 Task: Look for products in the category "Ale" from Alesmith only.
Action: Mouse moved to (699, 280)
Screenshot: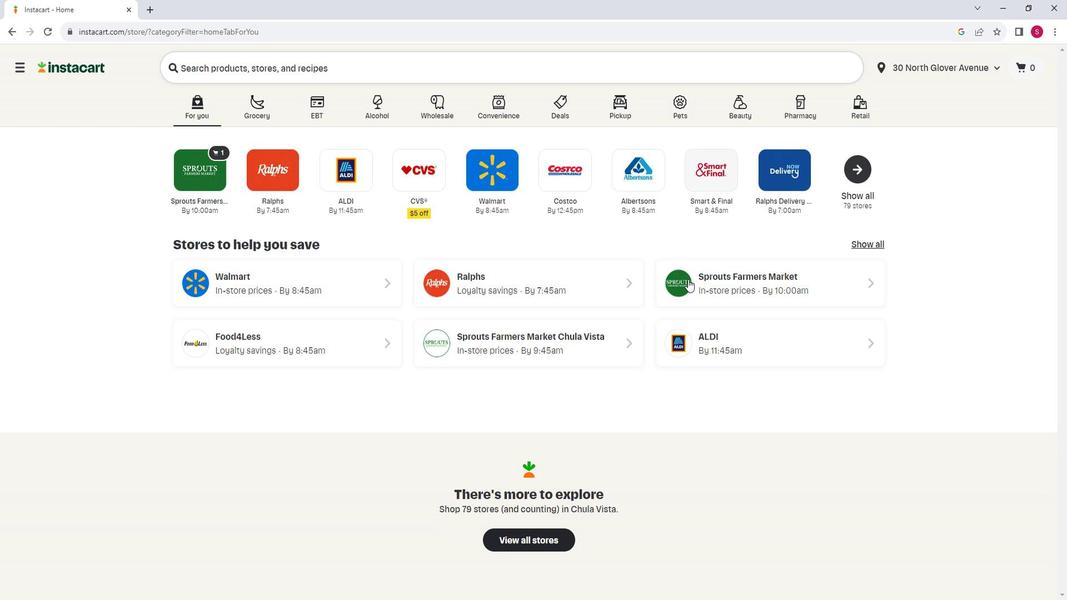 
Action: Mouse pressed left at (699, 280)
Screenshot: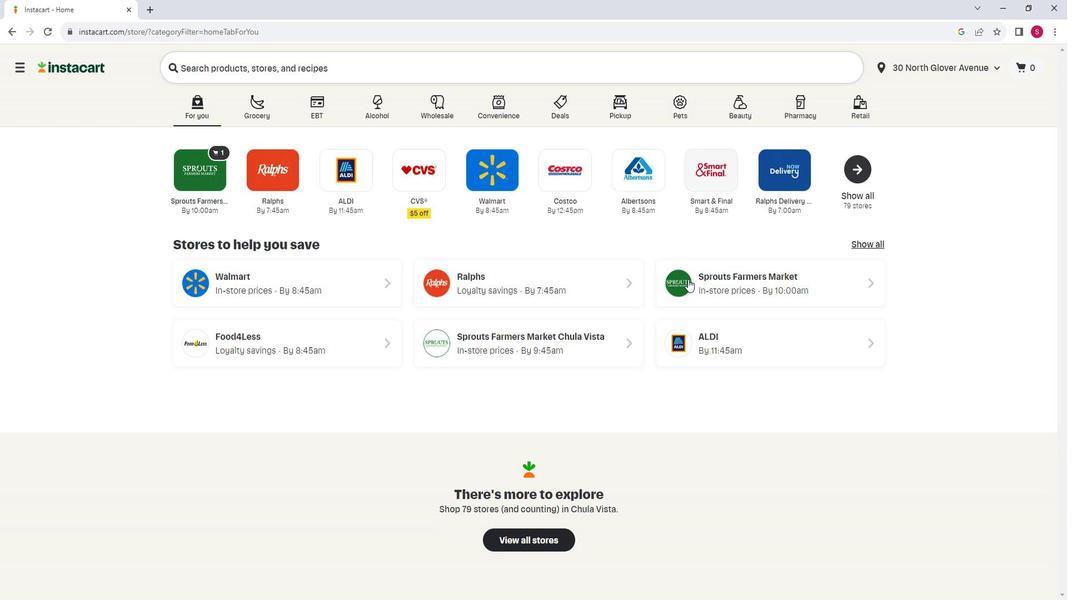 
Action: Mouse moved to (44, 359)
Screenshot: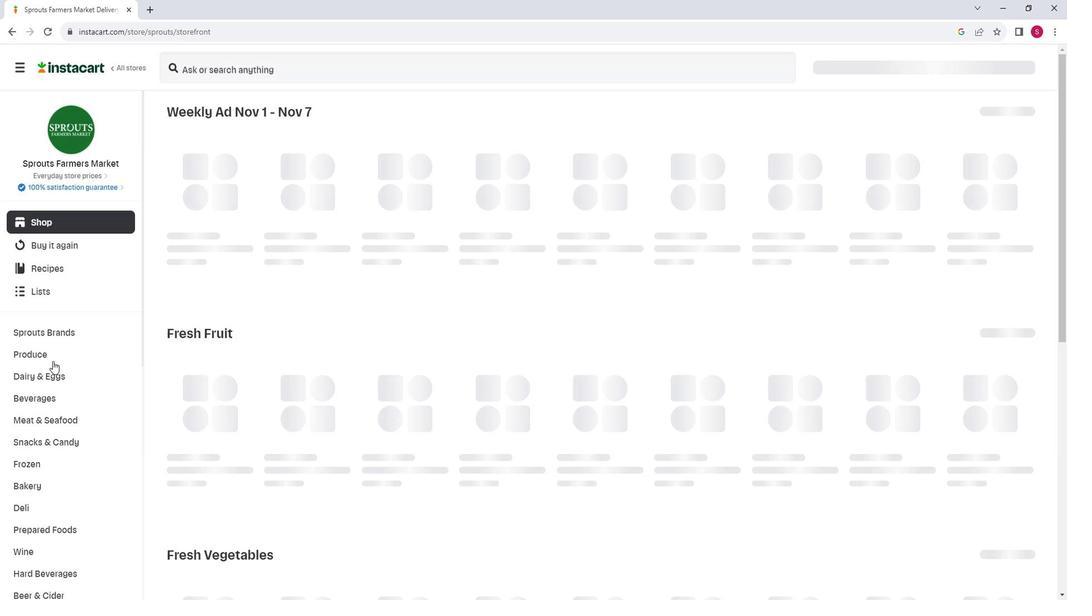 
Action: Mouse scrolled (44, 358) with delta (0, 0)
Screenshot: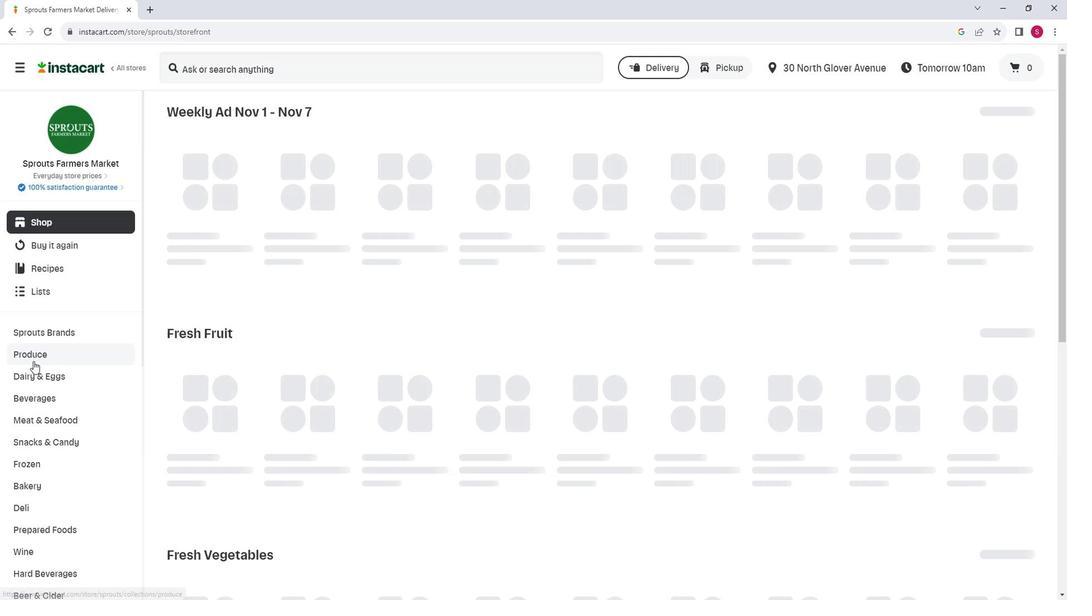 
Action: Mouse scrolled (44, 358) with delta (0, 0)
Screenshot: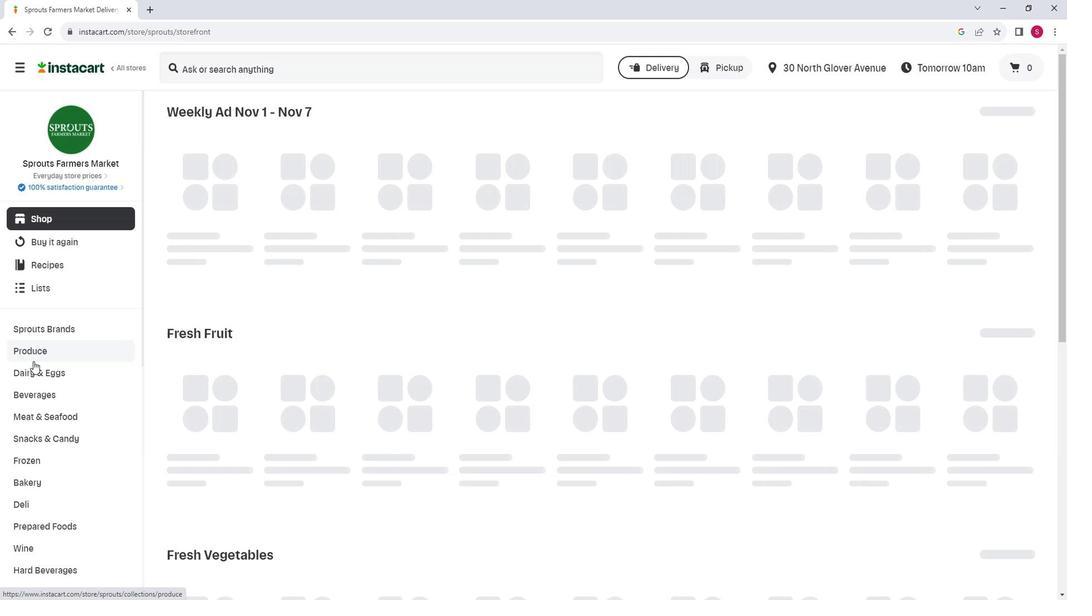 
Action: Mouse moved to (67, 477)
Screenshot: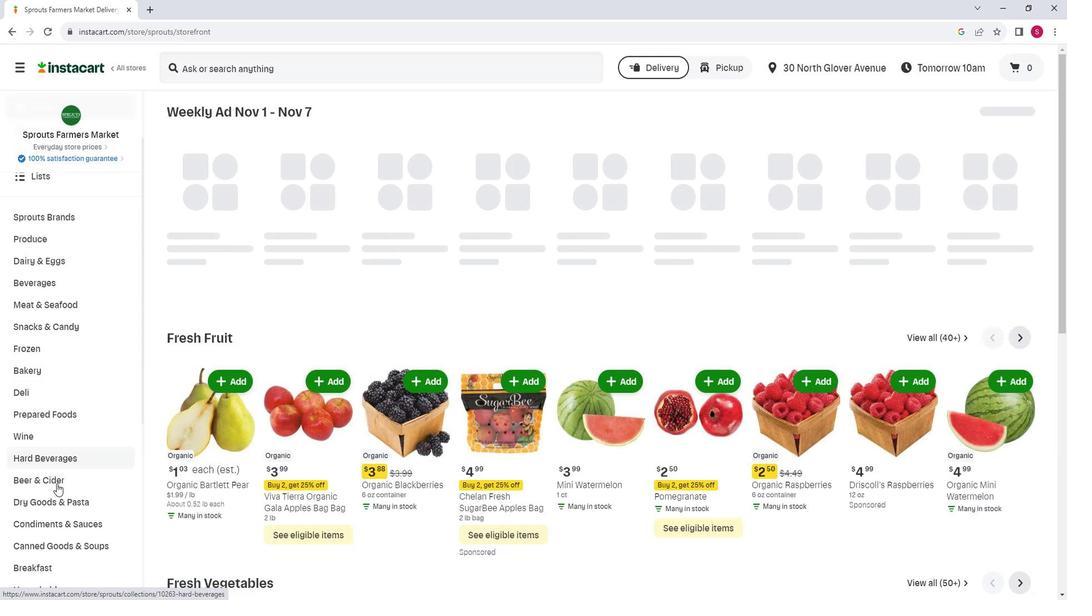 
Action: Mouse pressed left at (67, 477)
Screenshot: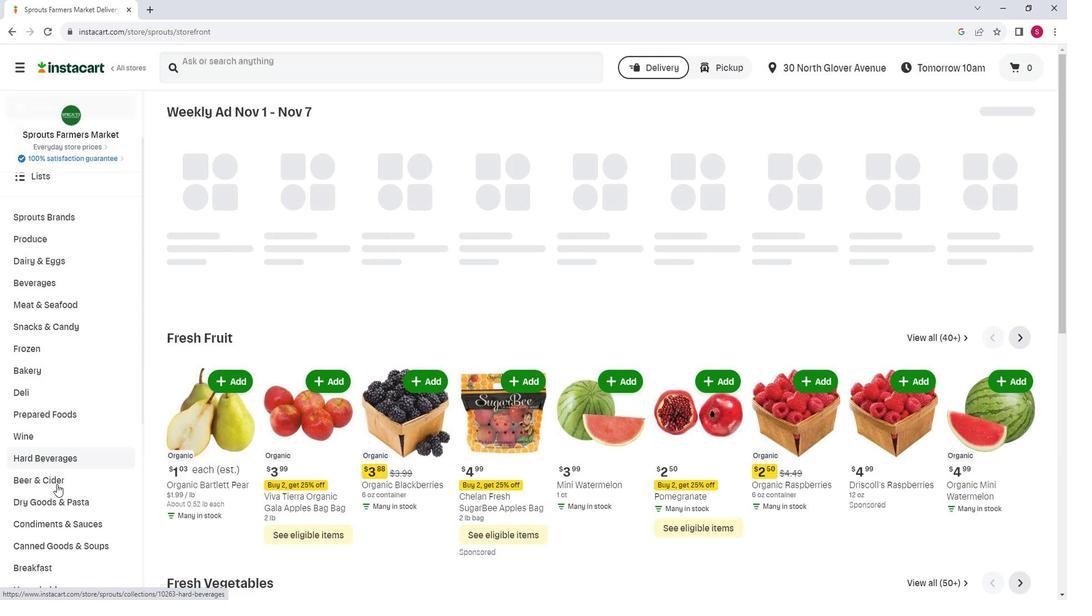 
Action: Mouse moved to (391, 151)
Screenshot: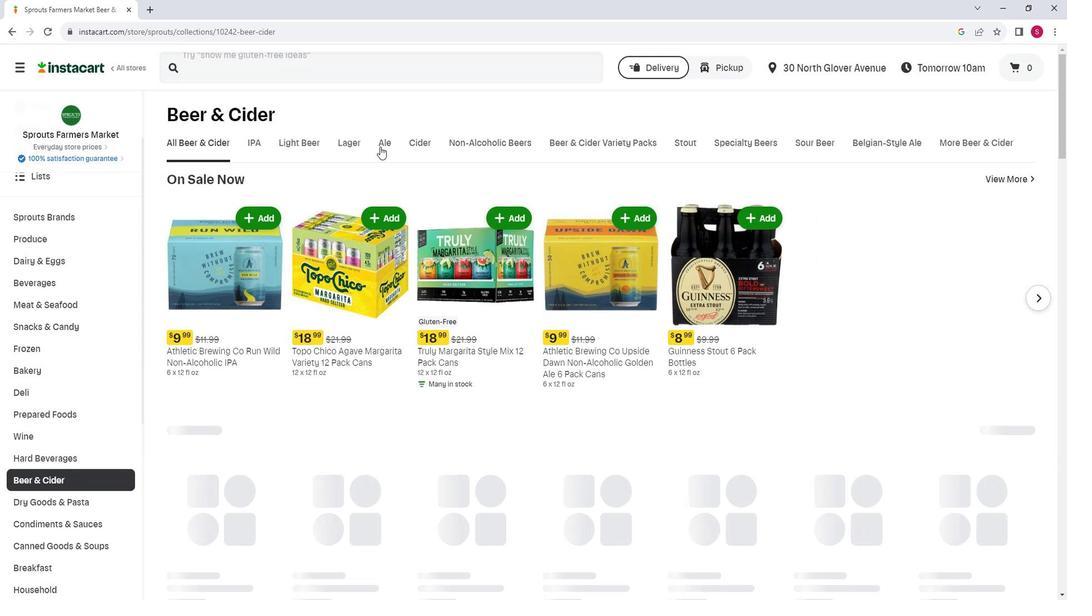 
Action: Mouse pressed left at (391, 151)
Screenshot: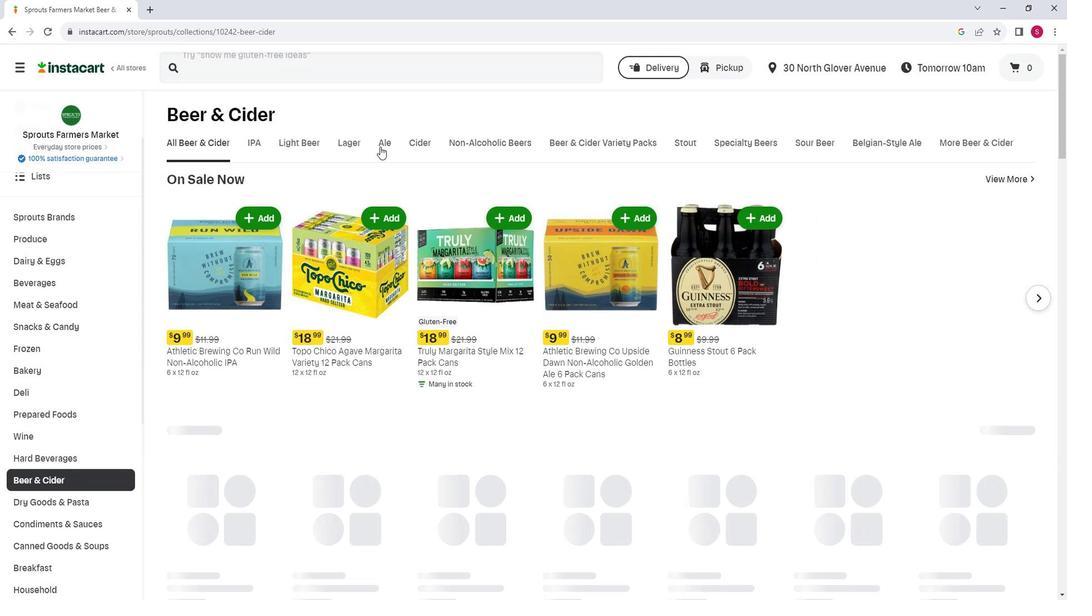 
Action: Mouse moved to (341, 188)
Screenshot: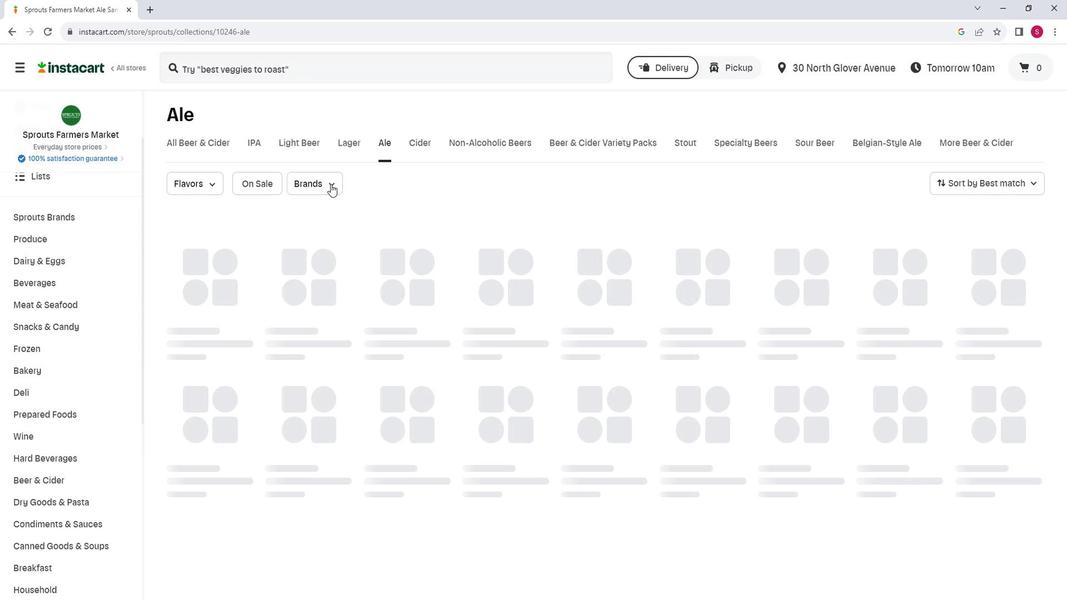 
Action: Mouse pressed left at (341, 188)
Screenshot: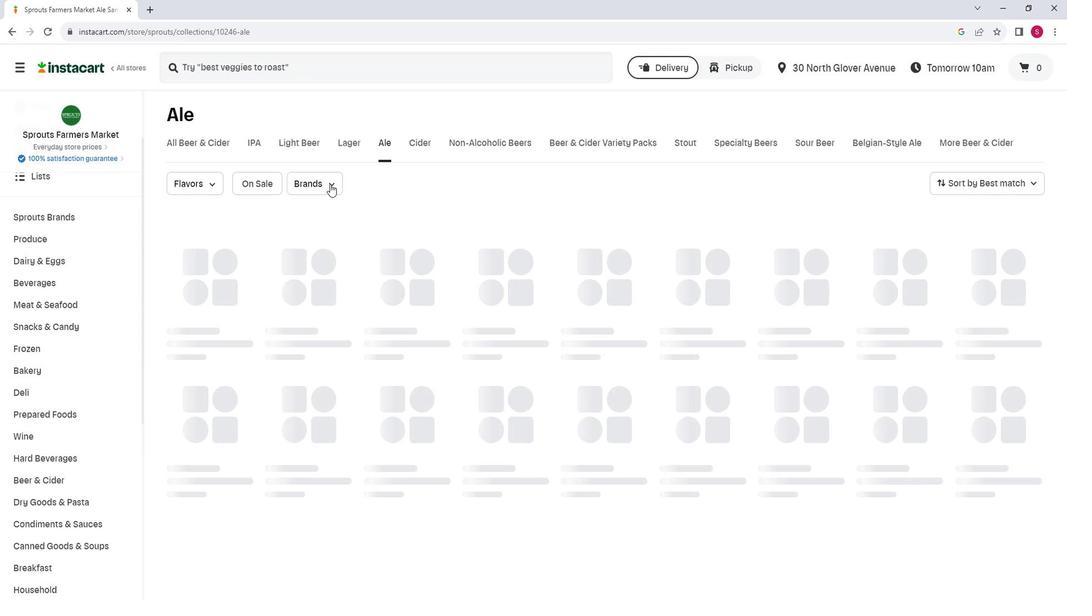 
Action: Mouse moved to (355, 249)
Screenshot: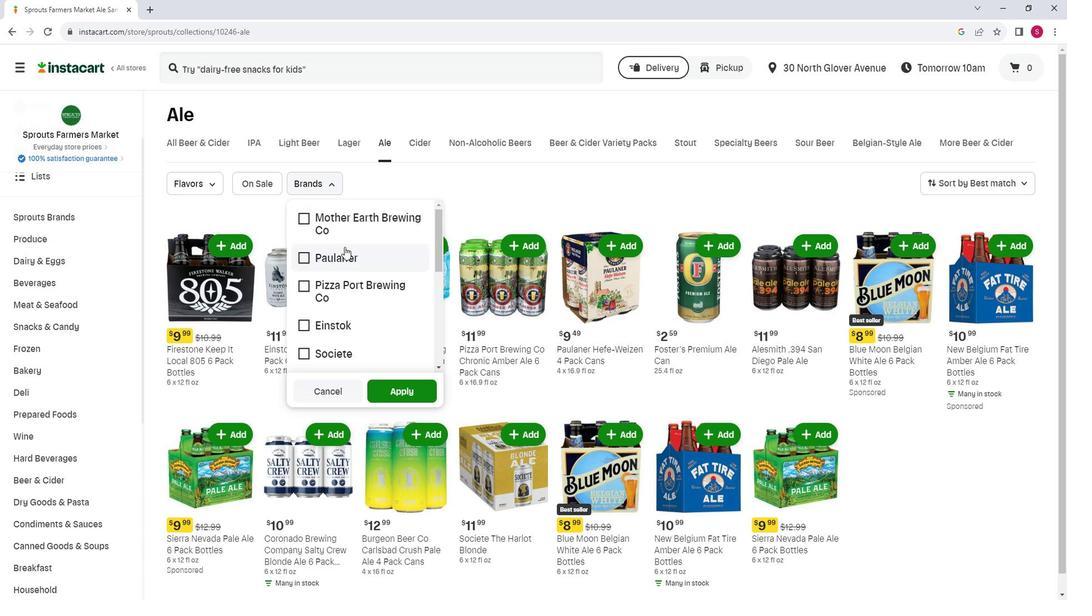 
Action: Mouse scrolled (355, 249) with delta (0, 0)
Screenshot: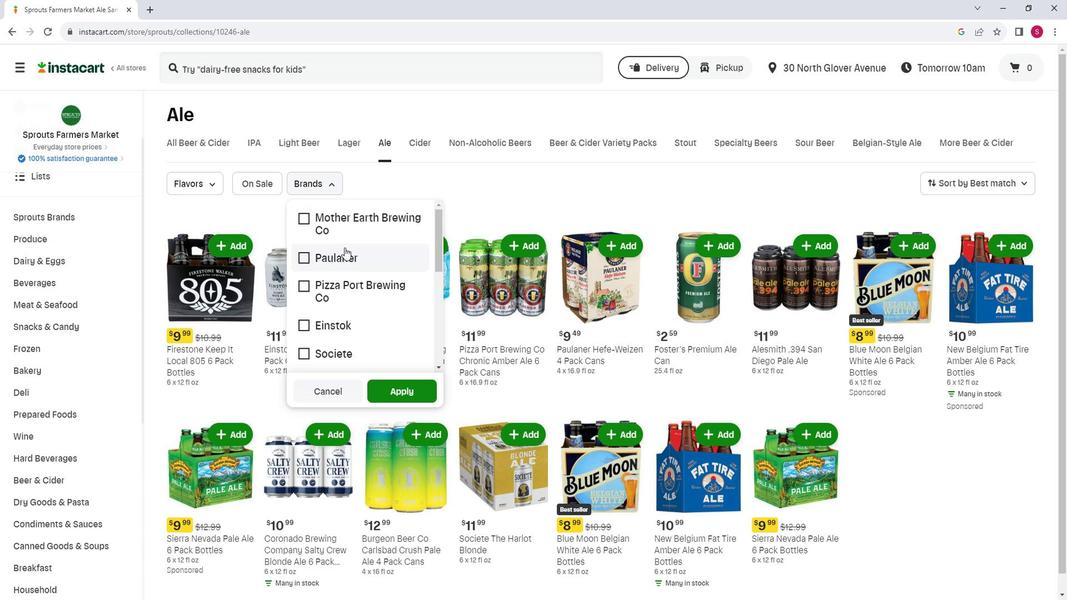 
Action: Mouse scrolled (355, 249) with delta (0, 0)
Screenshot: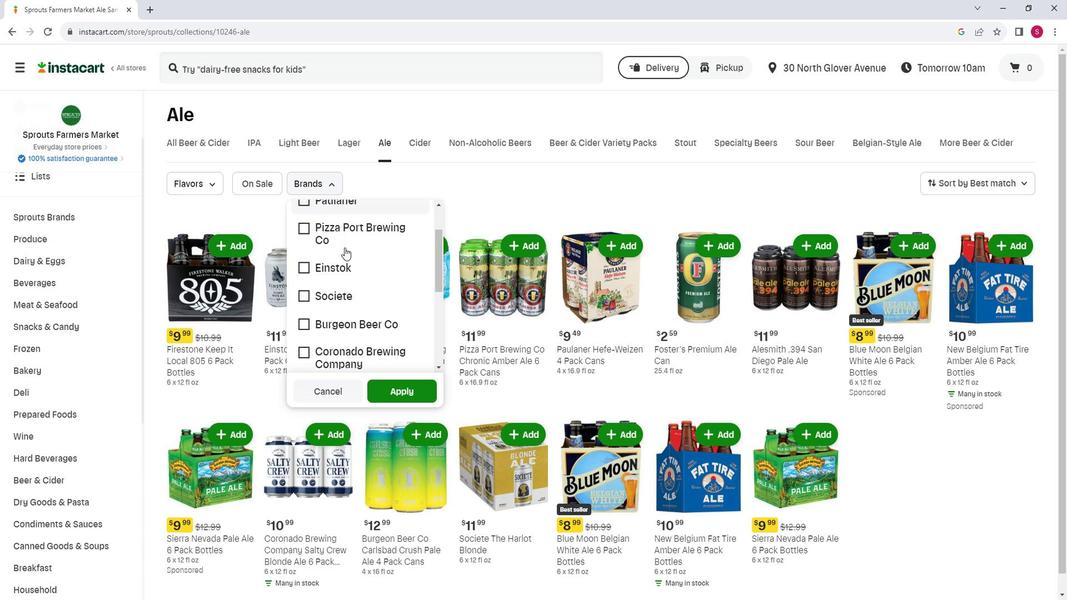 
Action: Mouse moved to (355, 250)
Screenshot: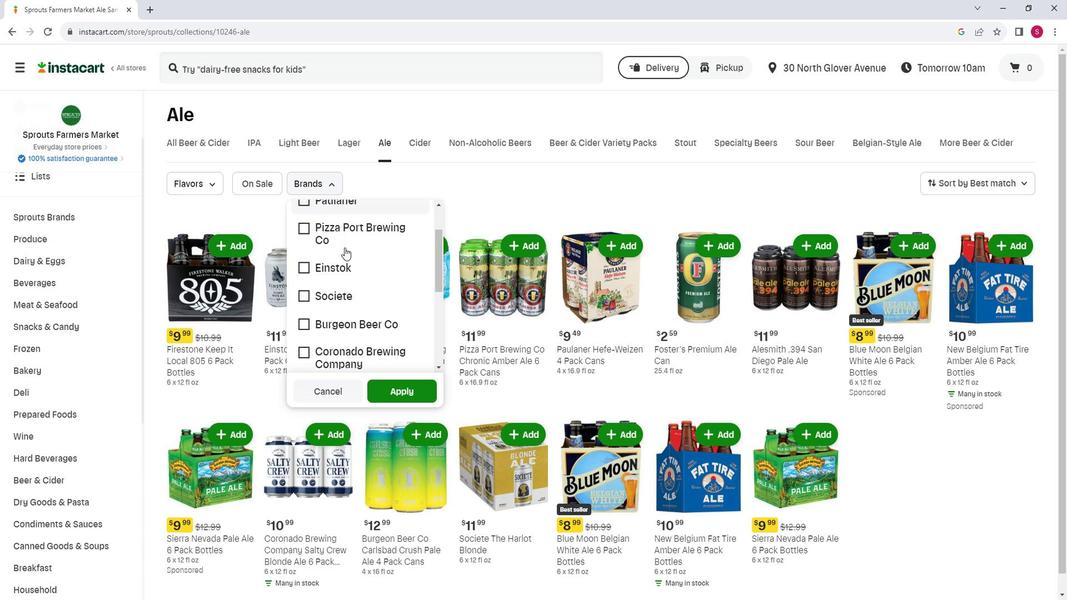 
Action: Mouse scrolled (355, 249) with delta (0, 0)
Screenshot: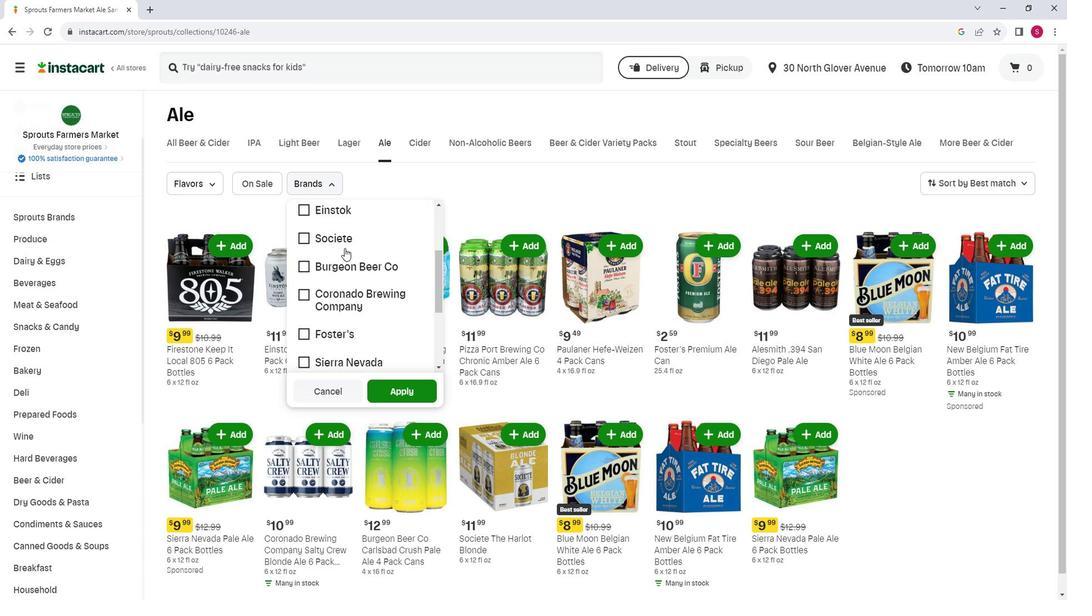 
Action: Mouse moved to (356, 250)
Screenshot: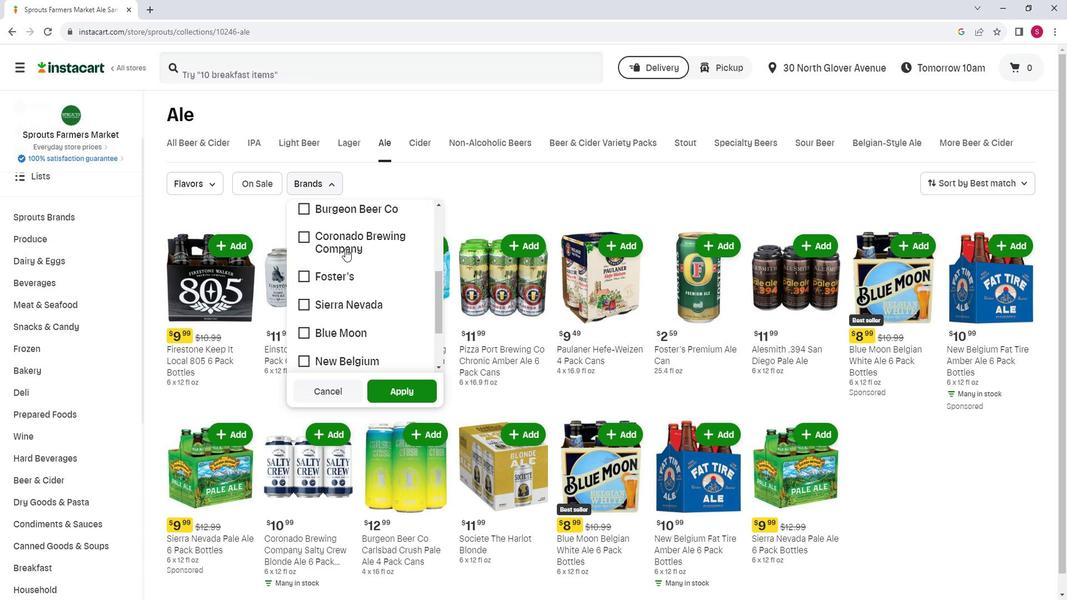 
Action: Mouse scrolled (356, 250) with delta (0, 0)
Screenshot: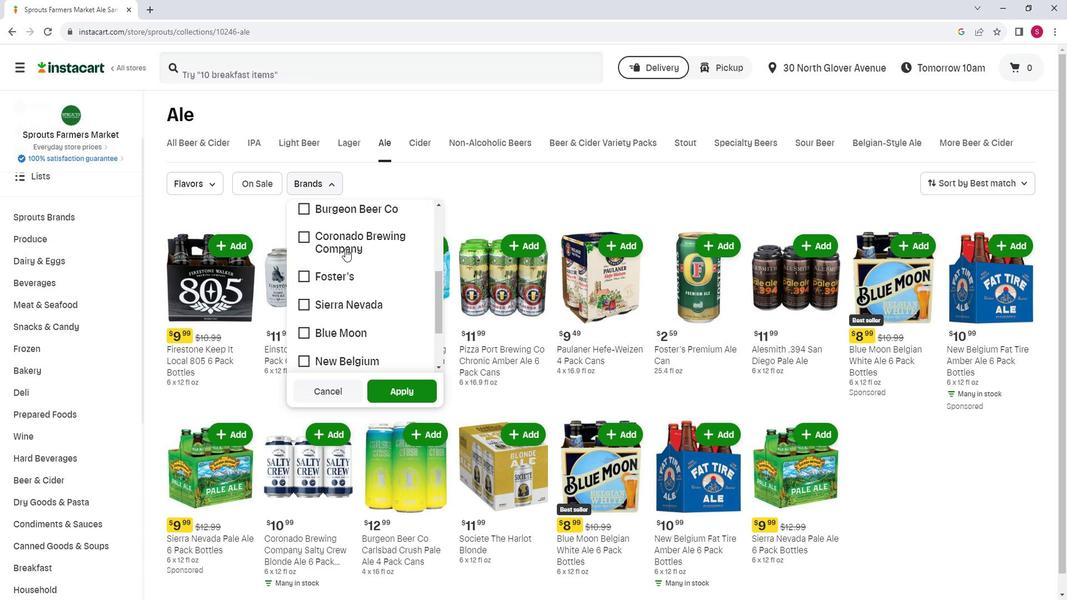 
Action: Mouse moved to (357, 251)
Screenshot: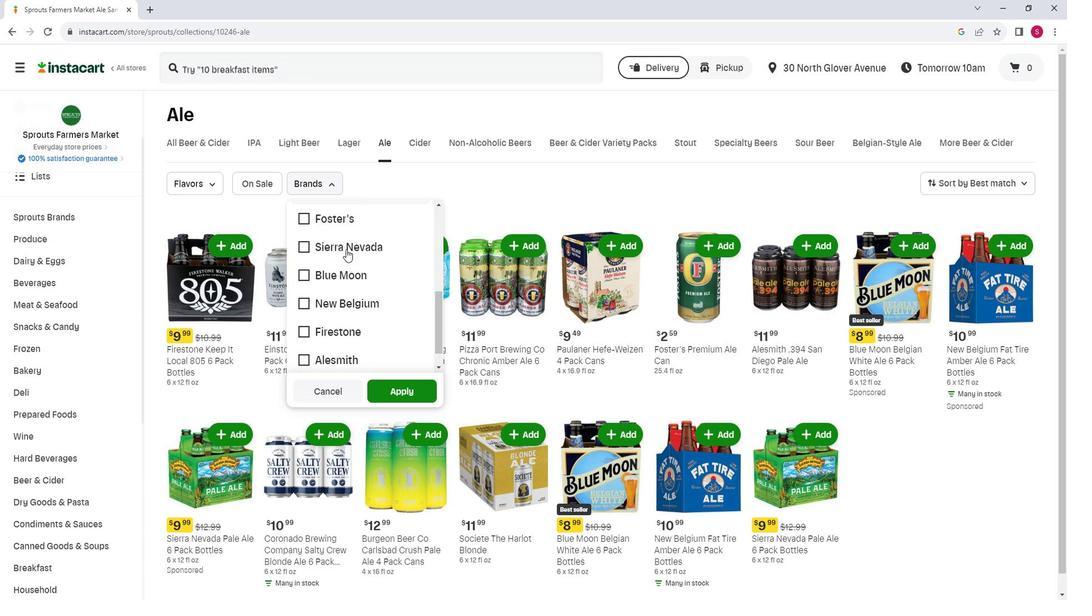 
Action: Mouse scrolled (357, 250) with delta (0, 0)
Screenshot: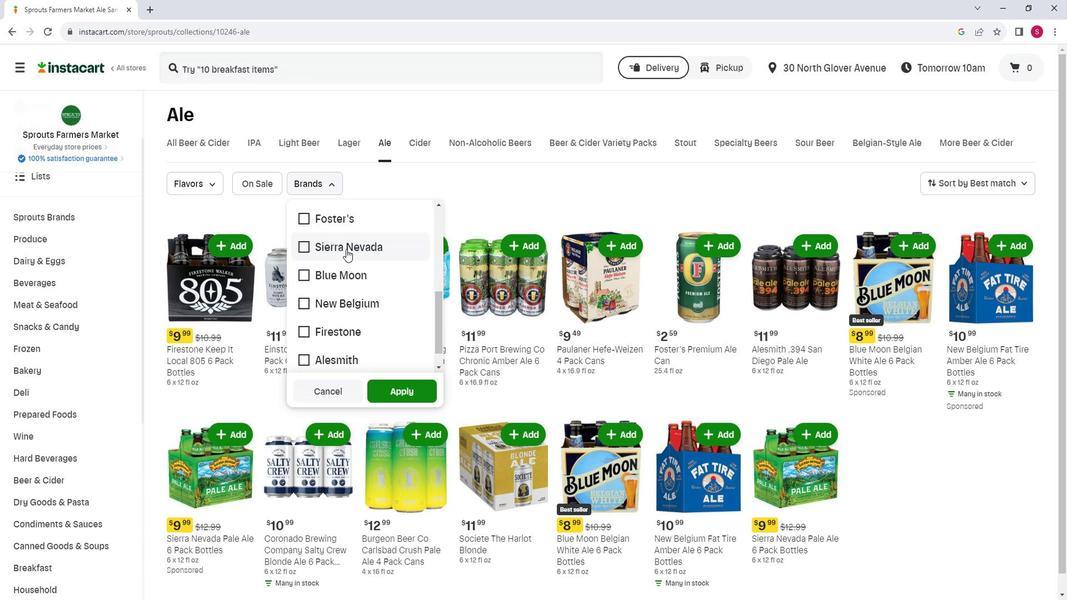 
Action: Mouse moved to (345, 348)
Screenshot: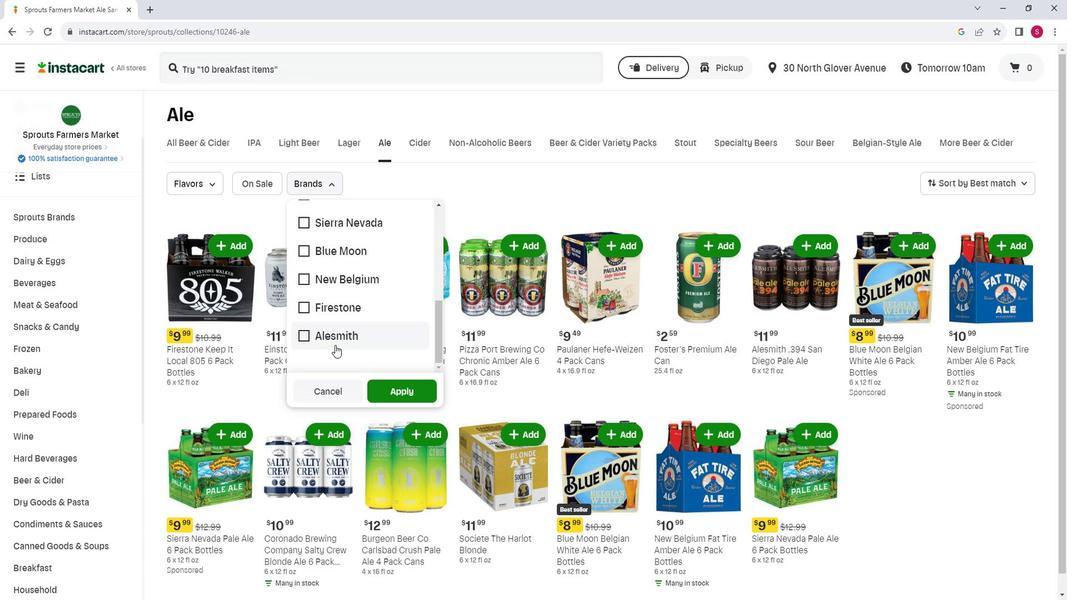 
Action: Mouse pressed left at (345, 348)
Screenshot: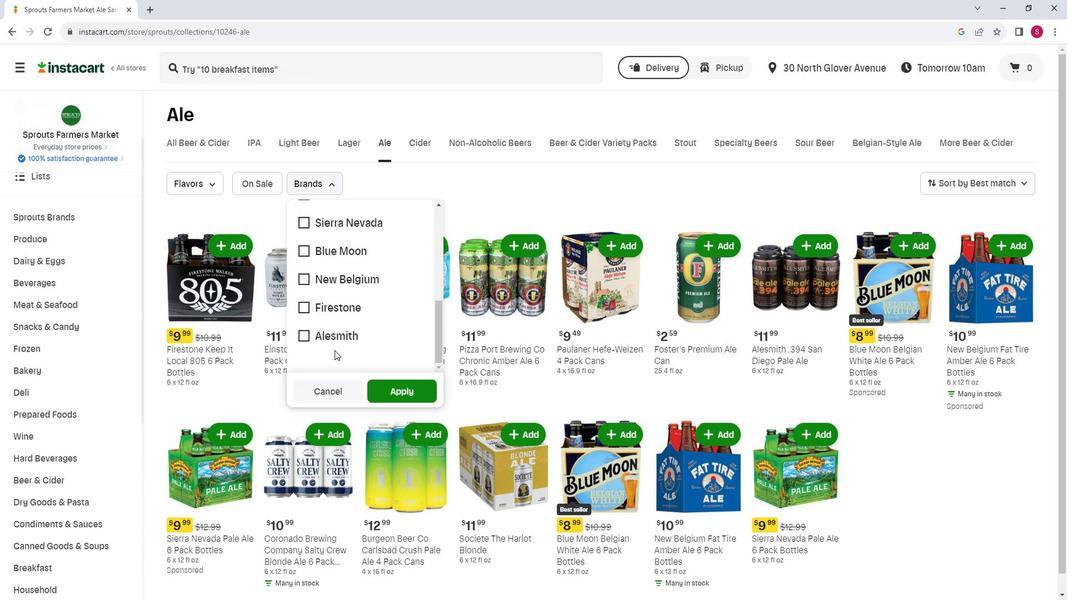 
Action: Mouse moved to (351, 331)
Screenshot: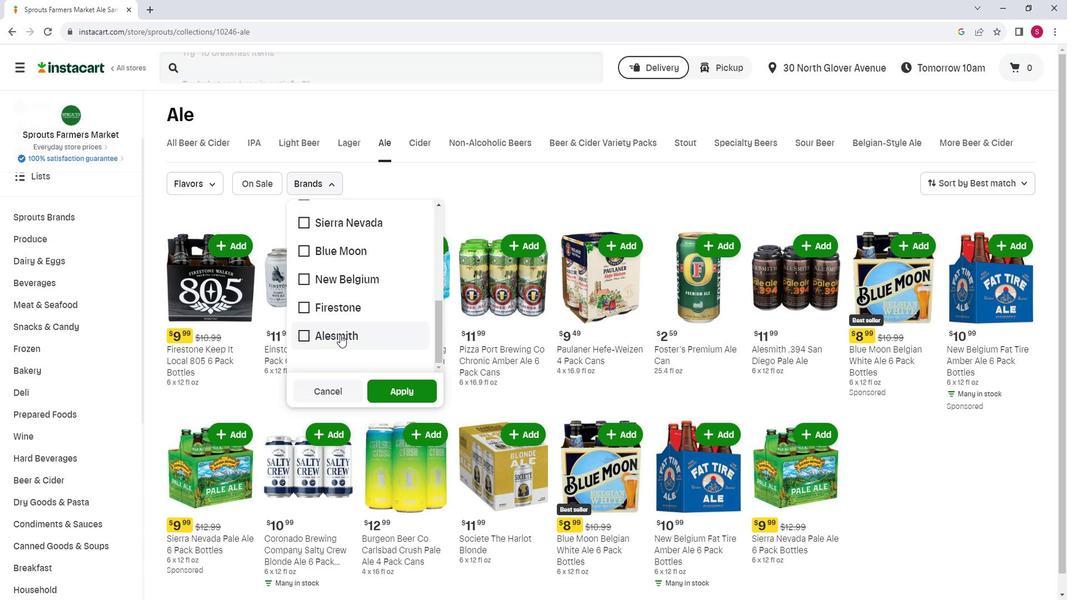 
Action: Mouse pressed left at (351, 331)
Screenshot: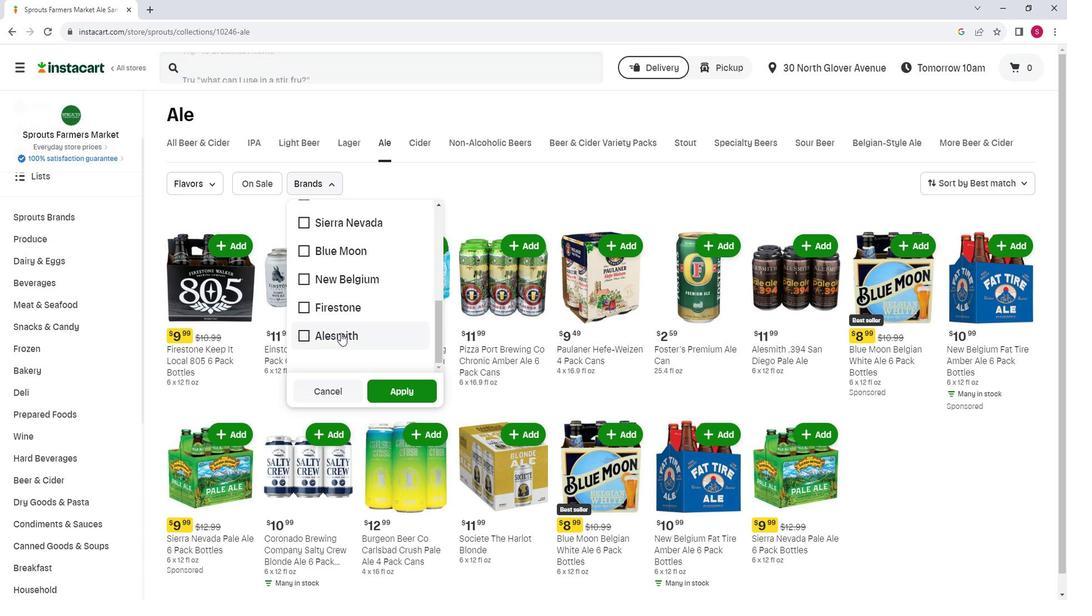 
Action: Mouse moved to (408, 390)
Screenshot: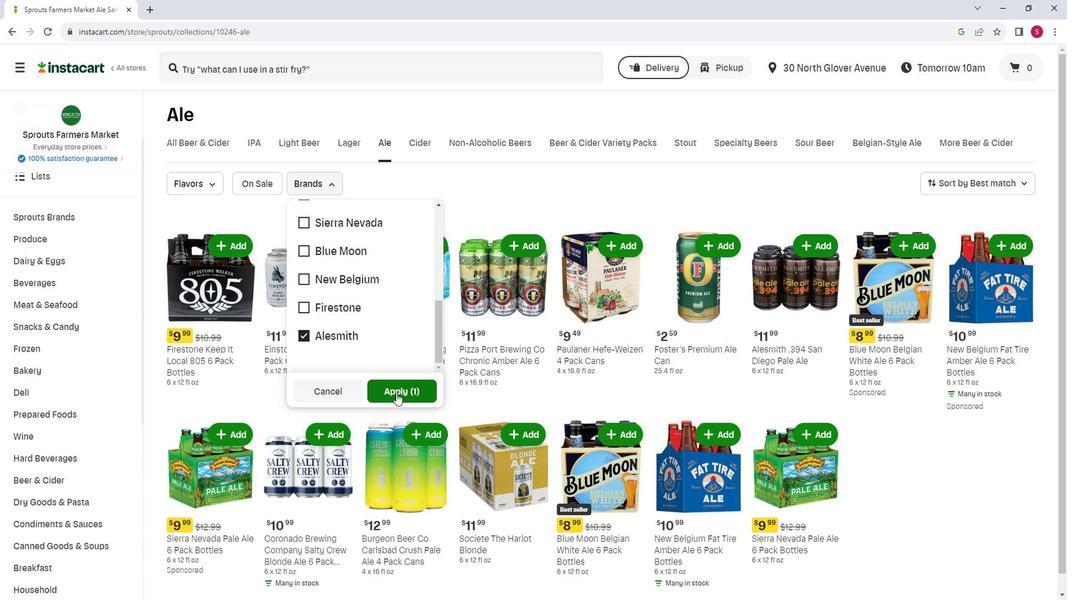 
Action: Mouse pressed left at (408, 390)
Screenshot: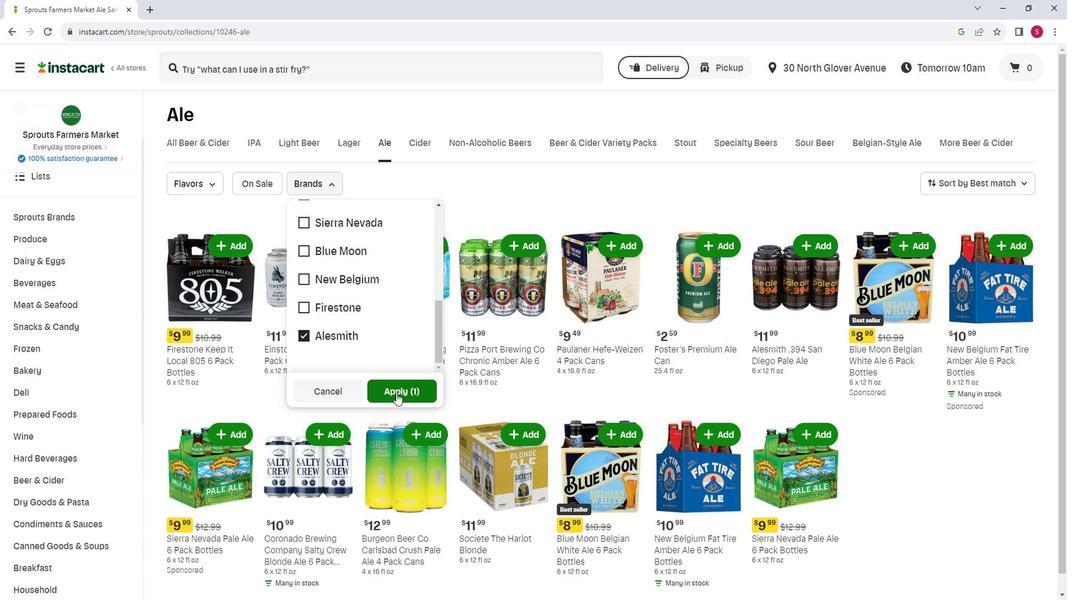 
Action: Mouse moved to (415, 361)
Screenshot: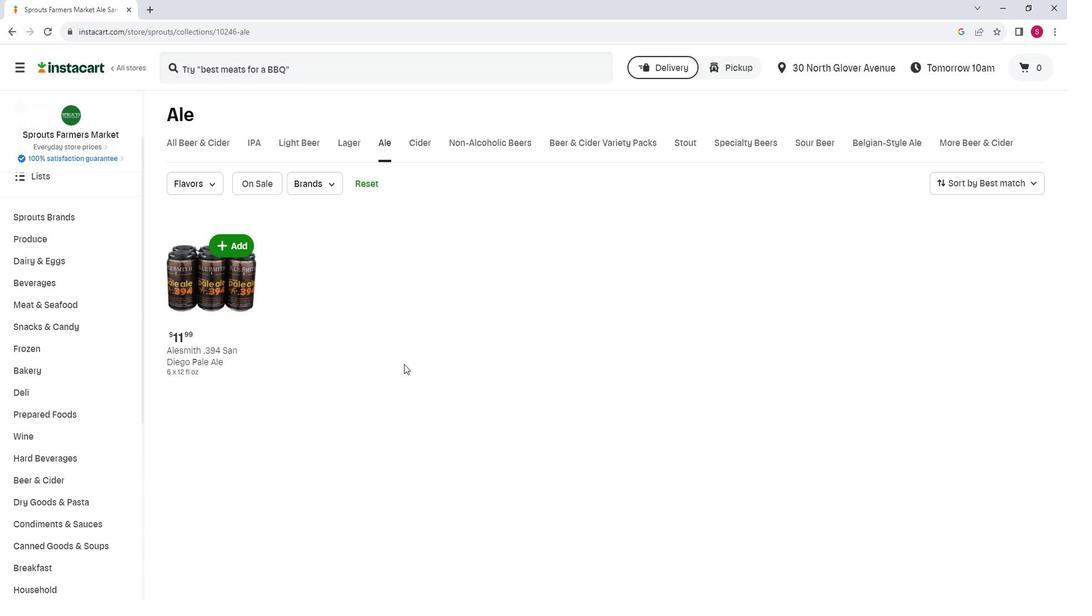 
